 Task: Reply to email with the signature Brooke Phillips with the subject 'Complaint' from softage.1@softage.net with the message 'I would like to request a meeting to discuss the new employee benefits program.'
Action: Mouse moved to (991, 252)
Screenshot: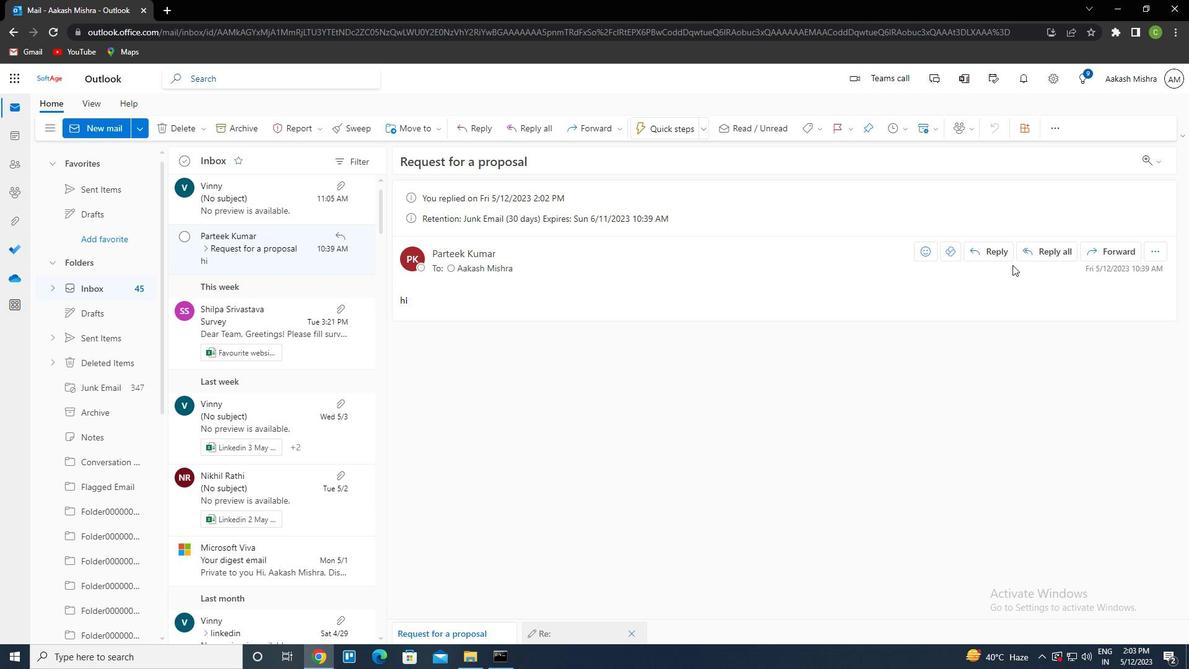 
Action: Mouse pressed left at (991, 252)
Screenshot: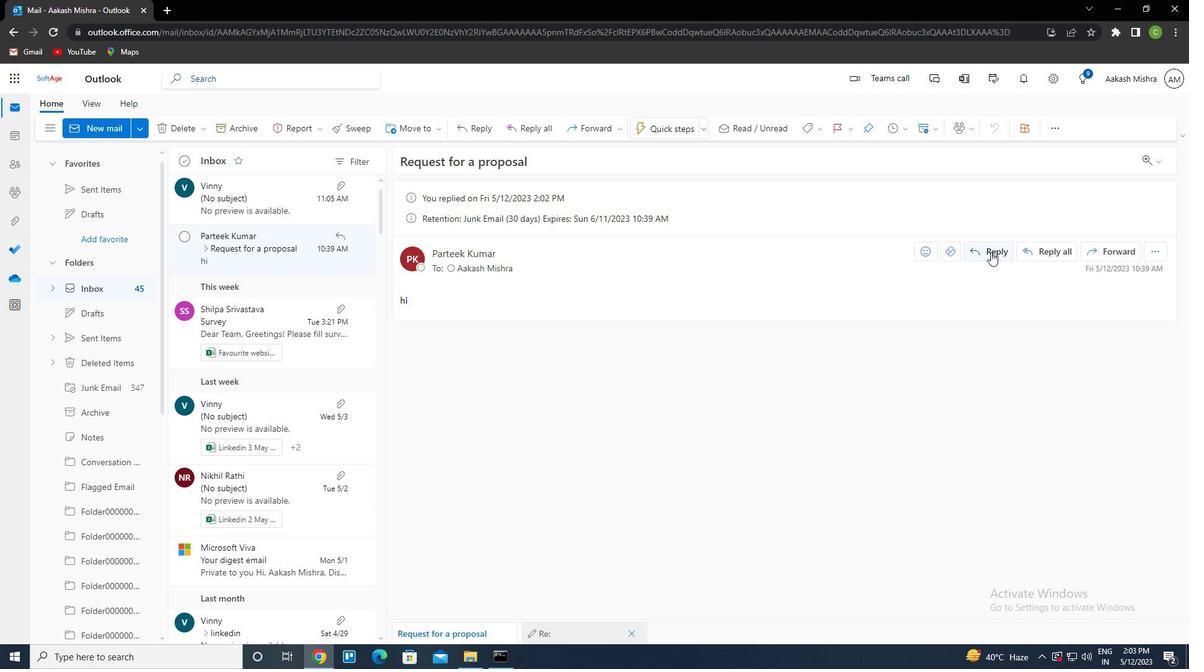 
Action: Mouse moved to (812, 132)
Screenshot: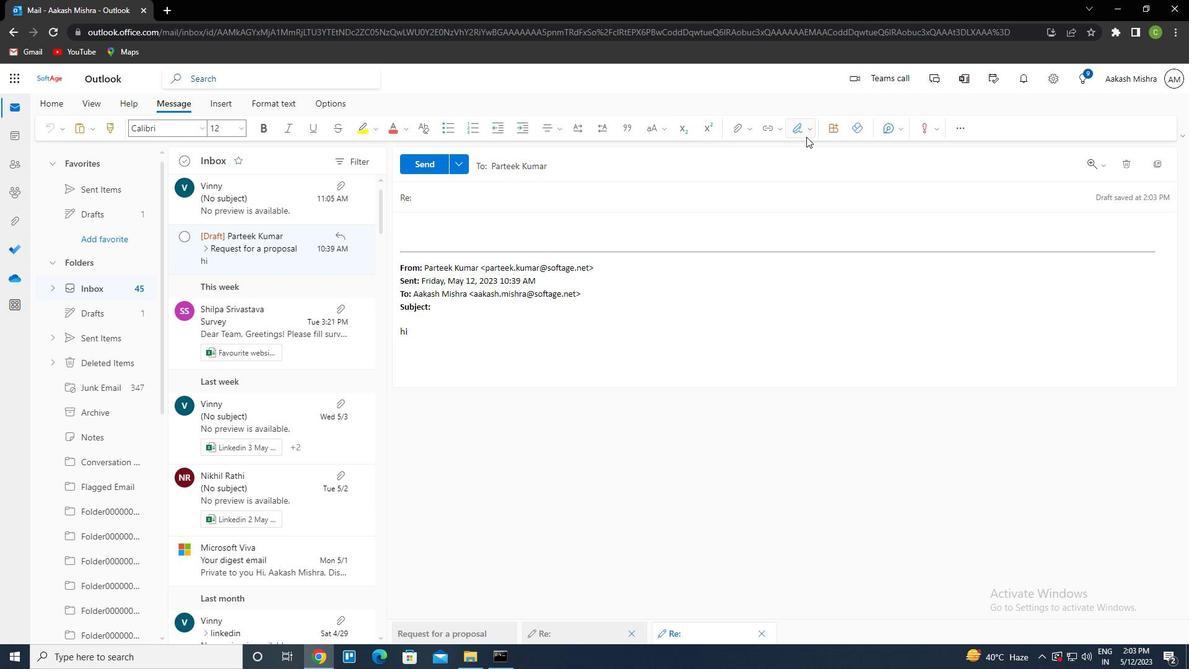 
Action: Mouse pressed left at (812, 132)
Screenshot: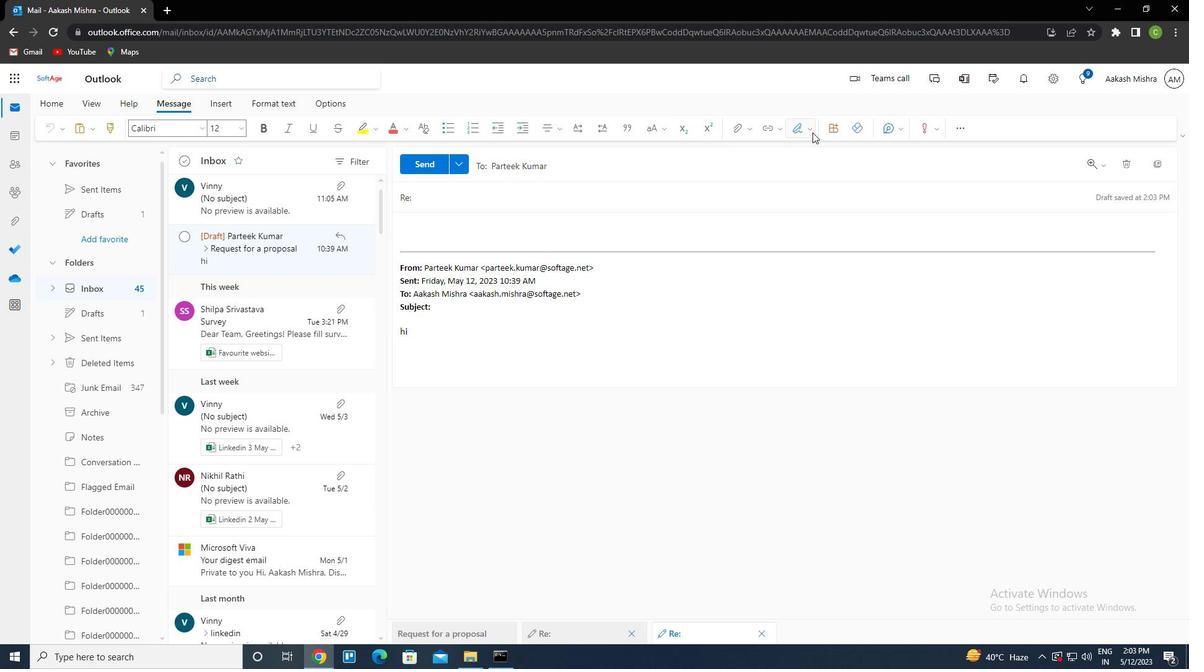 
Action: Mouse moved to (767, 561)
Screenshot: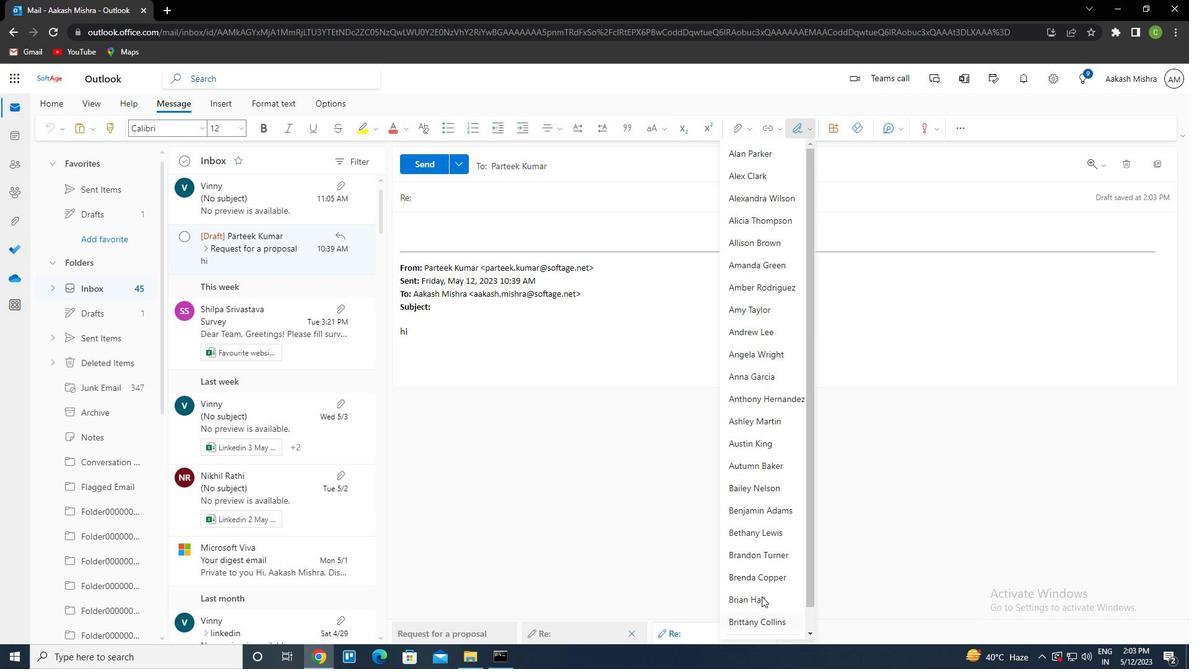 
Action: Mouse scrolled (767, 560) with delta (0, 0)
Screenshot: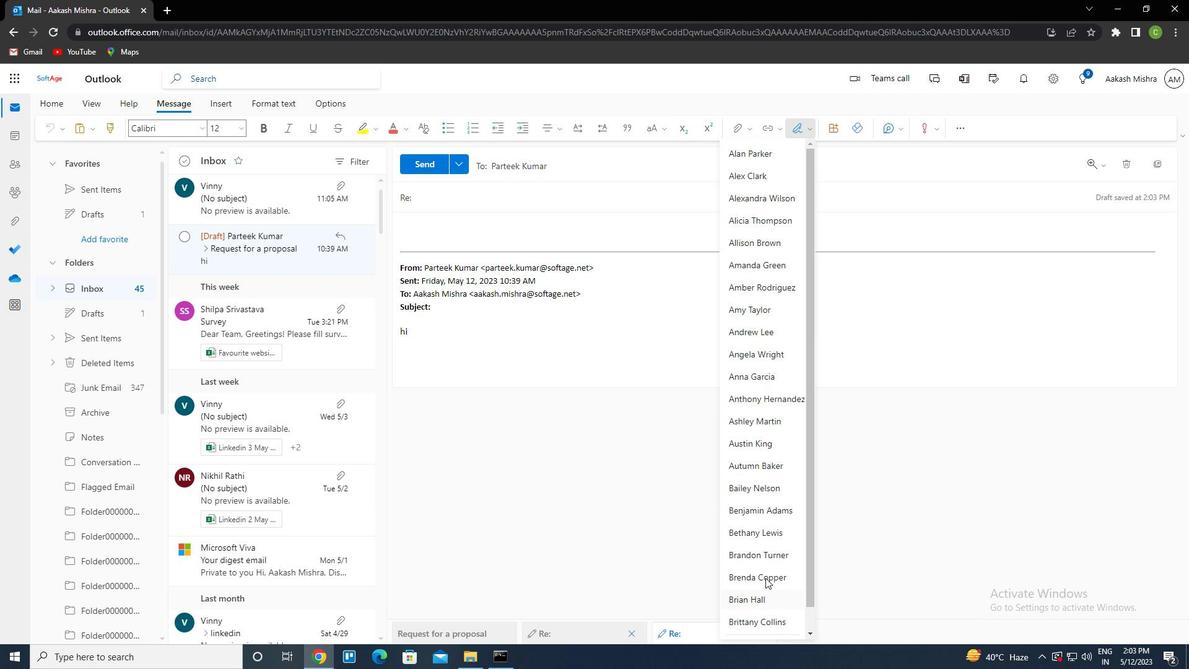 
Action: Mouse scrolled (767, 560) with delta (0, 0)
Screenshot: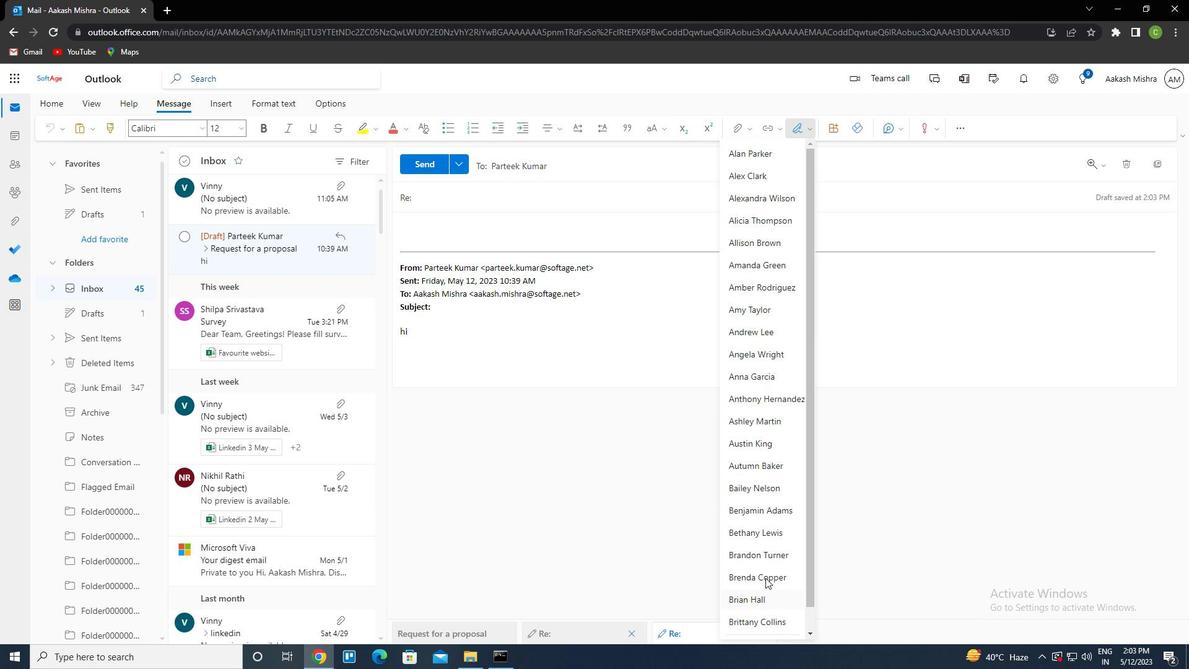 
Action: Mouse scrolled (767, 560) with delta (0, 0)
Screenshot: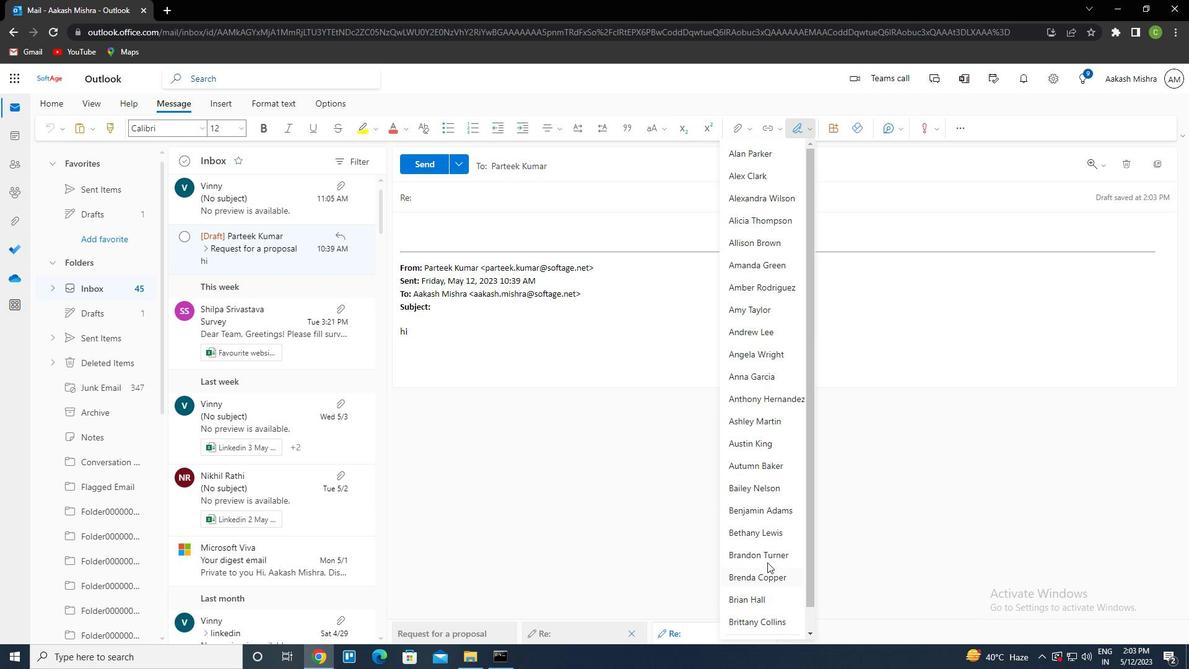 
Action: Mouse scrolled (767, 560) with delta (0, 0)
Screenshot: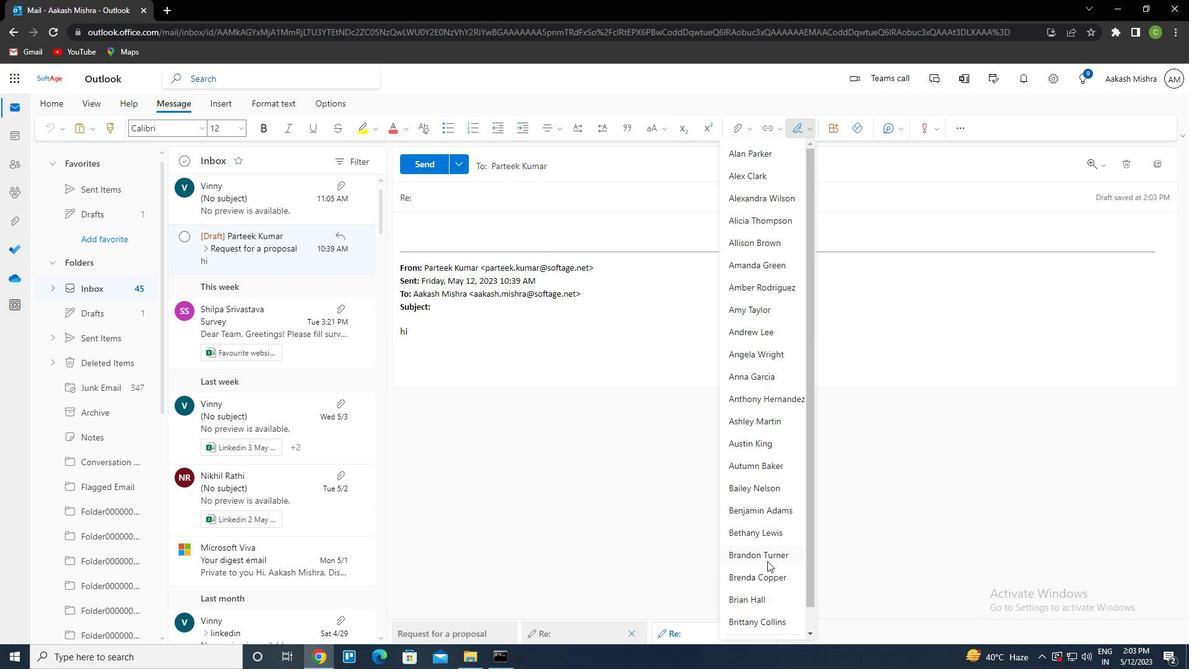
Action: Mouse scrolled (767, 560) with delta (0, 0)
Screenshot: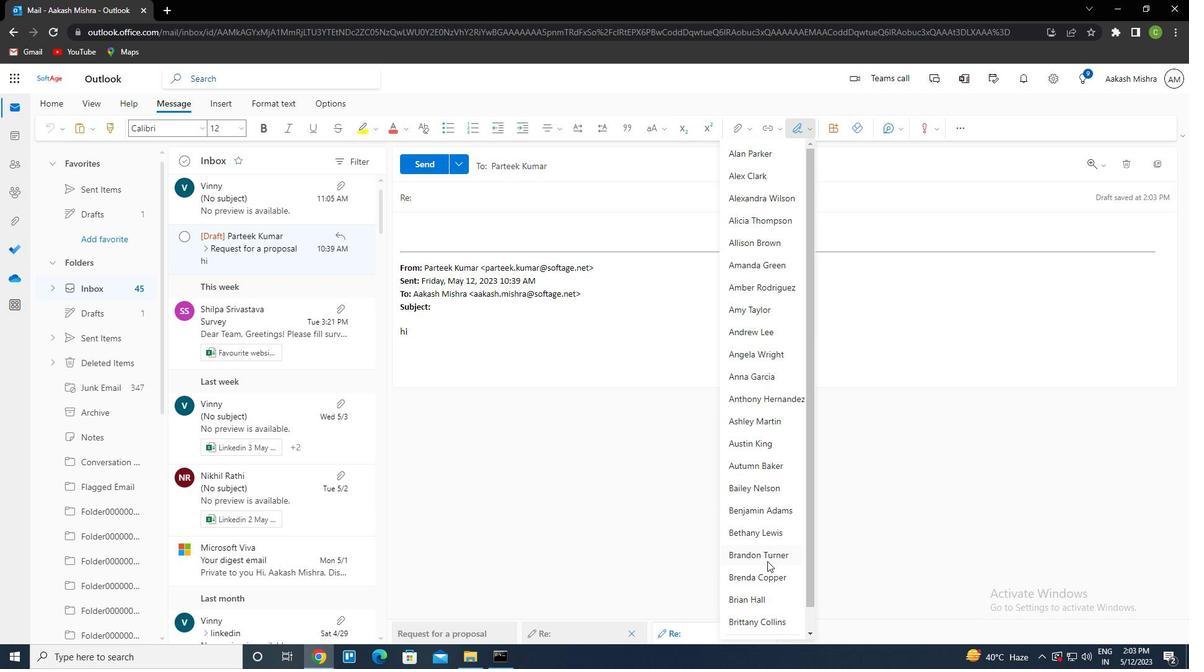 
Action: Mouse moved to (755, 621)
Screenshot: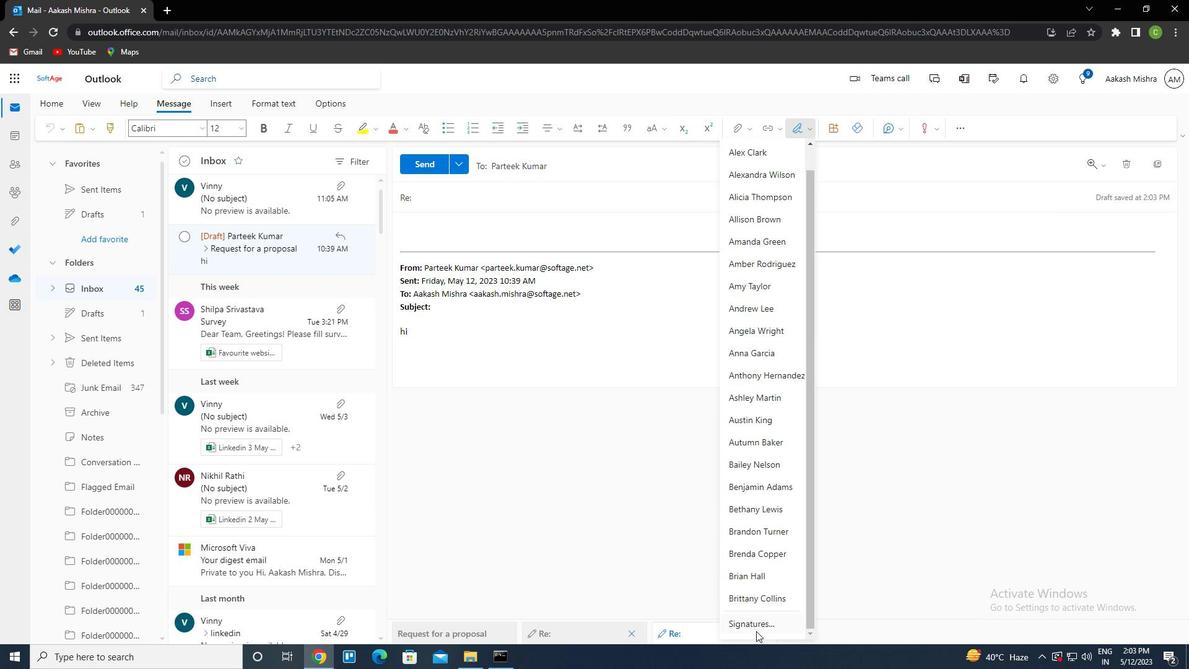 
Action: Mouse pressed left at (755, 621)
Screenshot: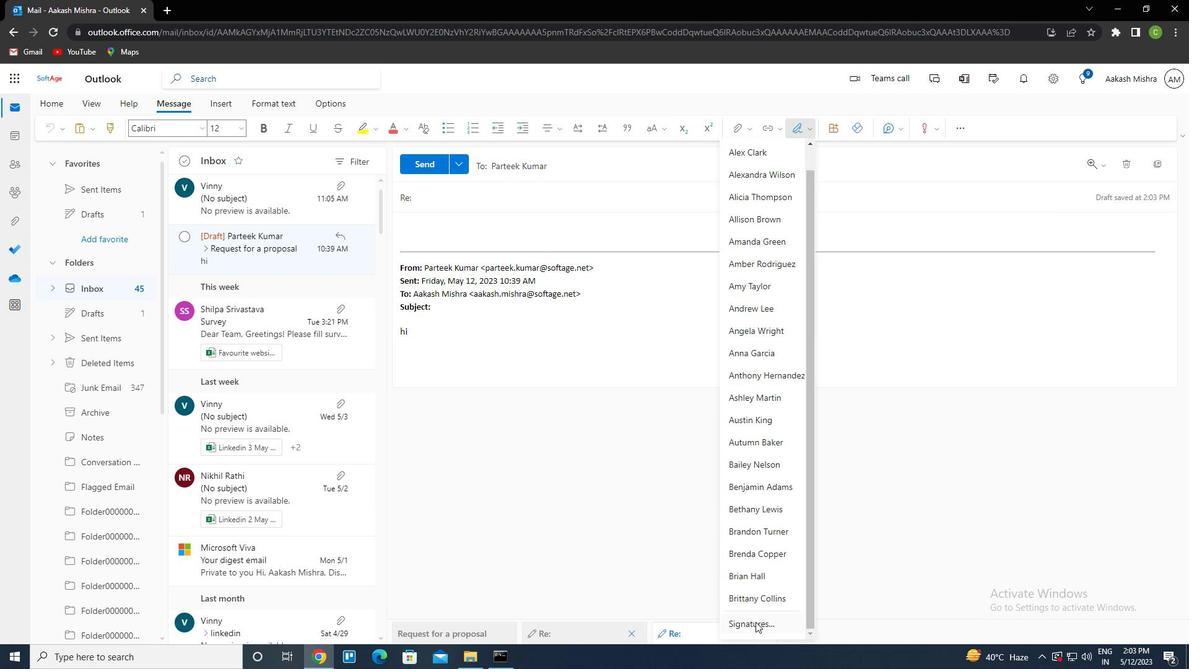 
Action: Mouse moved to (512, 208)
Screenshot: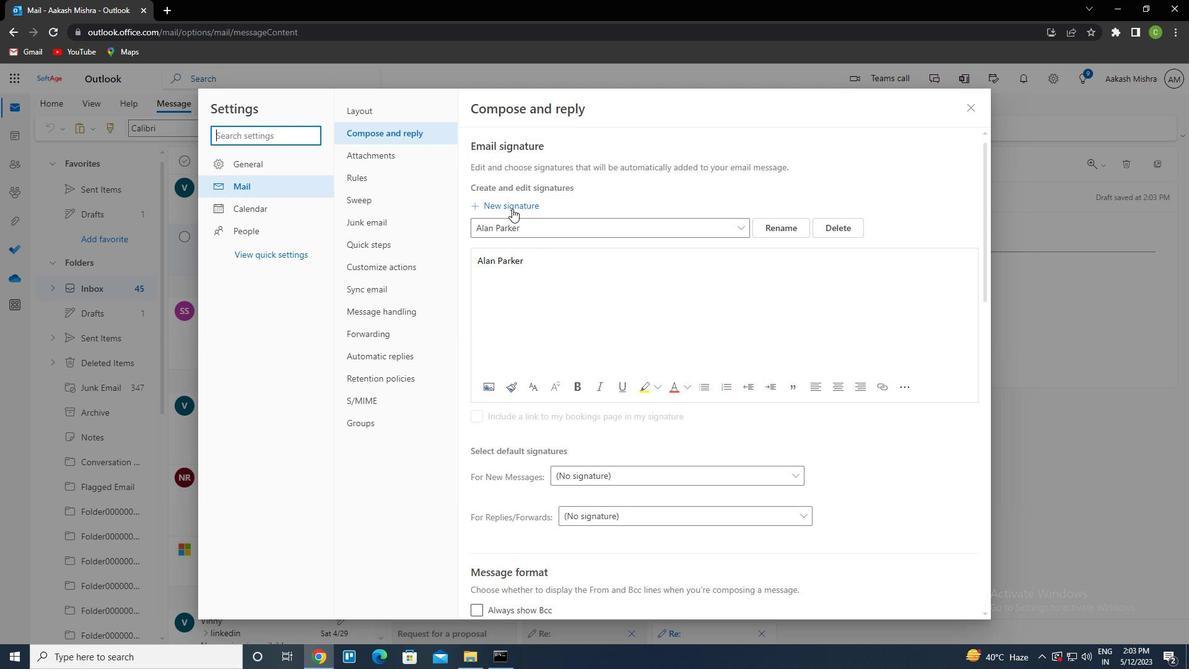 
Action: Mouse pressed left at (512, 208)
Screenshot: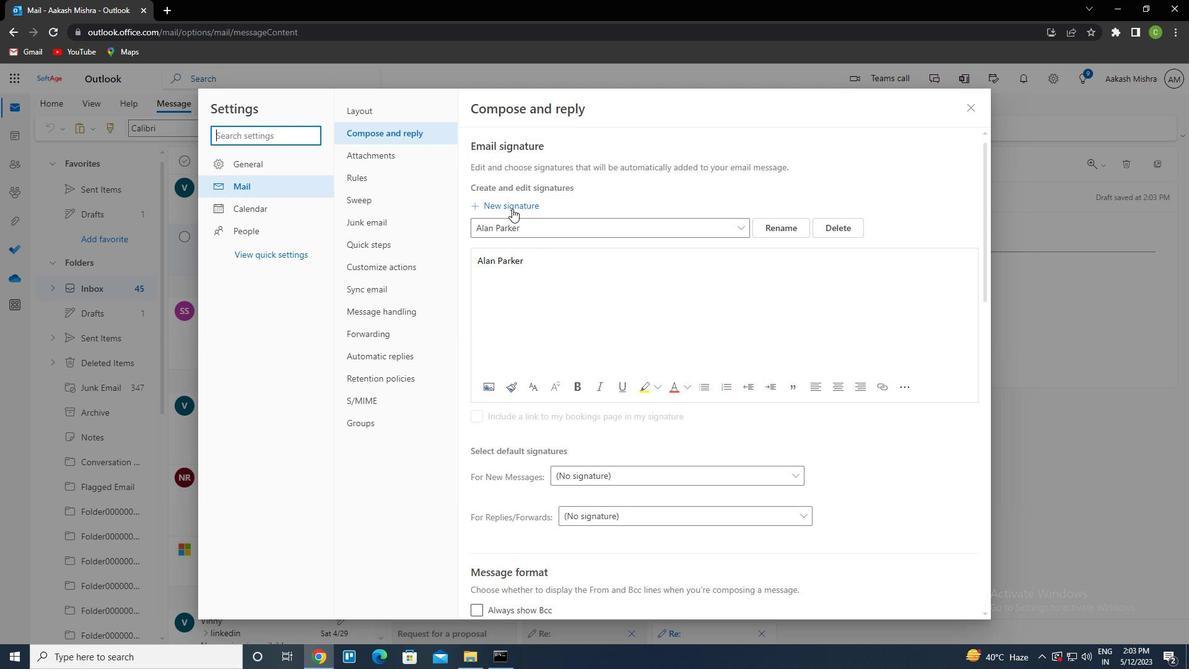 
Action: Mouse moved to (502, 228)
Screenshot: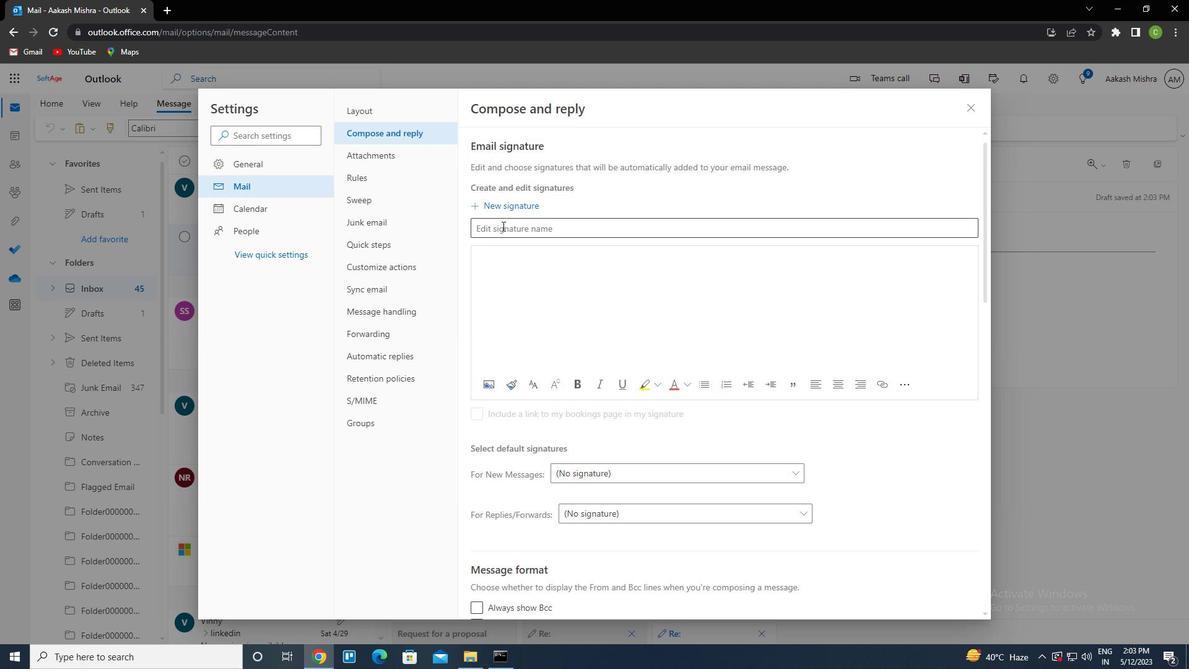 
Action: Mouse pressed left at (502, 228)
Screenshot: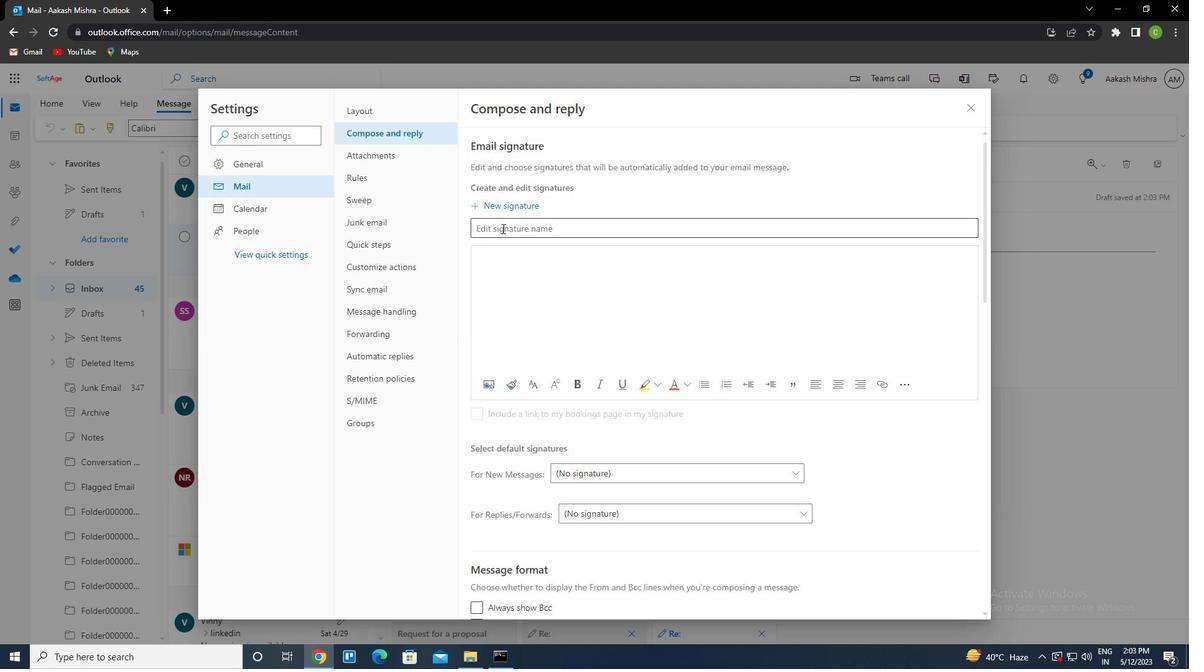 
Action: Key pressed <Key.shift><Key.shift><Key.shift><Key.shift><Key.shift><Key.shift><Key.shift><Key.shift><Key.shift><Key.shift><Key.shift><Key.shift><Key.shift><Key.shift>BROOKE<Key.space><Key.shift><Key.shift><Key.shift><Key.shift><Key.shift><Key.shift><Key.shift><Key.shift><Key.shift><Key.shift>PHILLIPSctrl+Actrl+C
Screenshot: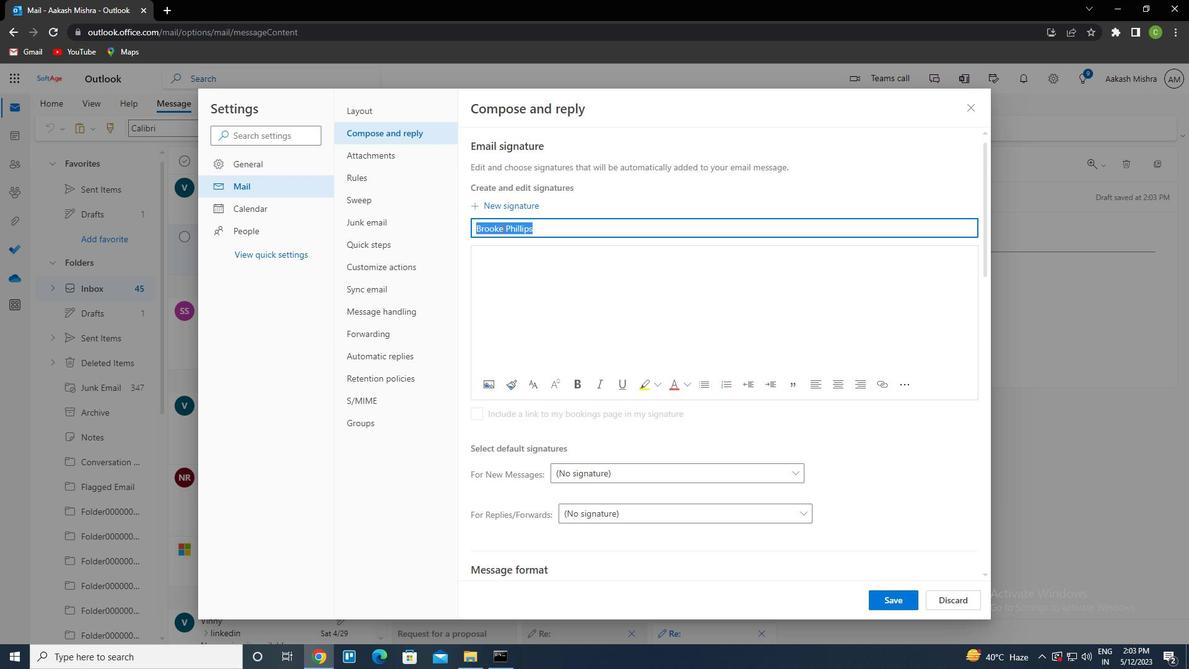 
Action: Mouse moved to (512, 284)
Screenshot: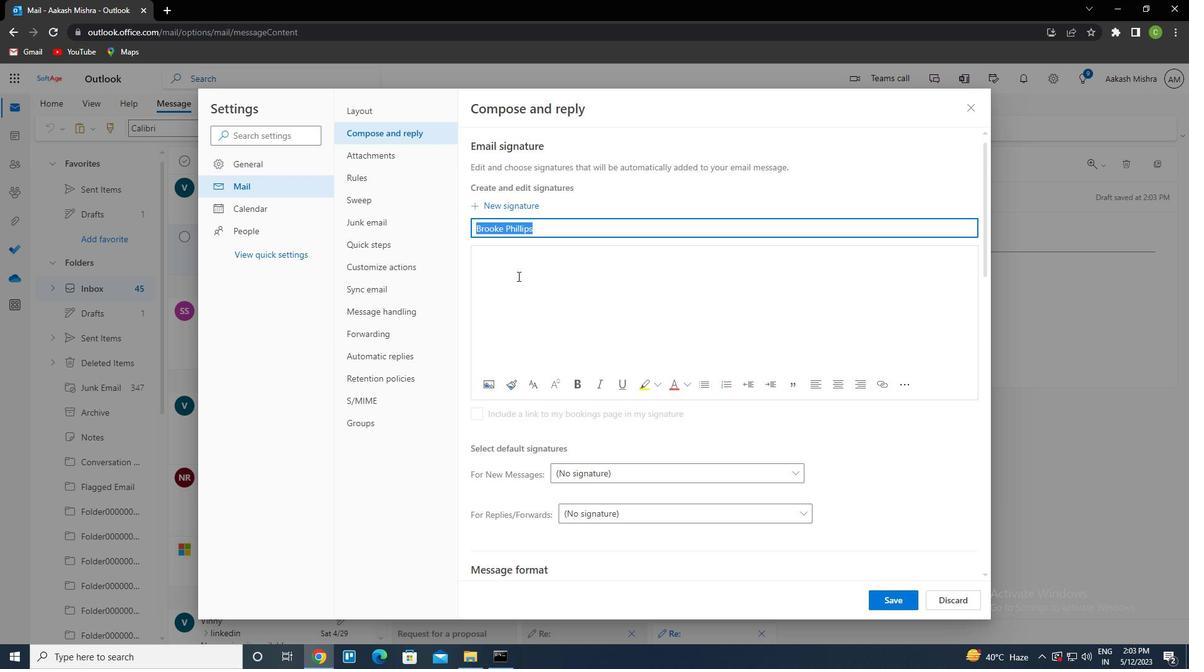 
Action: Mouse pressed left at (512, 284)
Screenshot: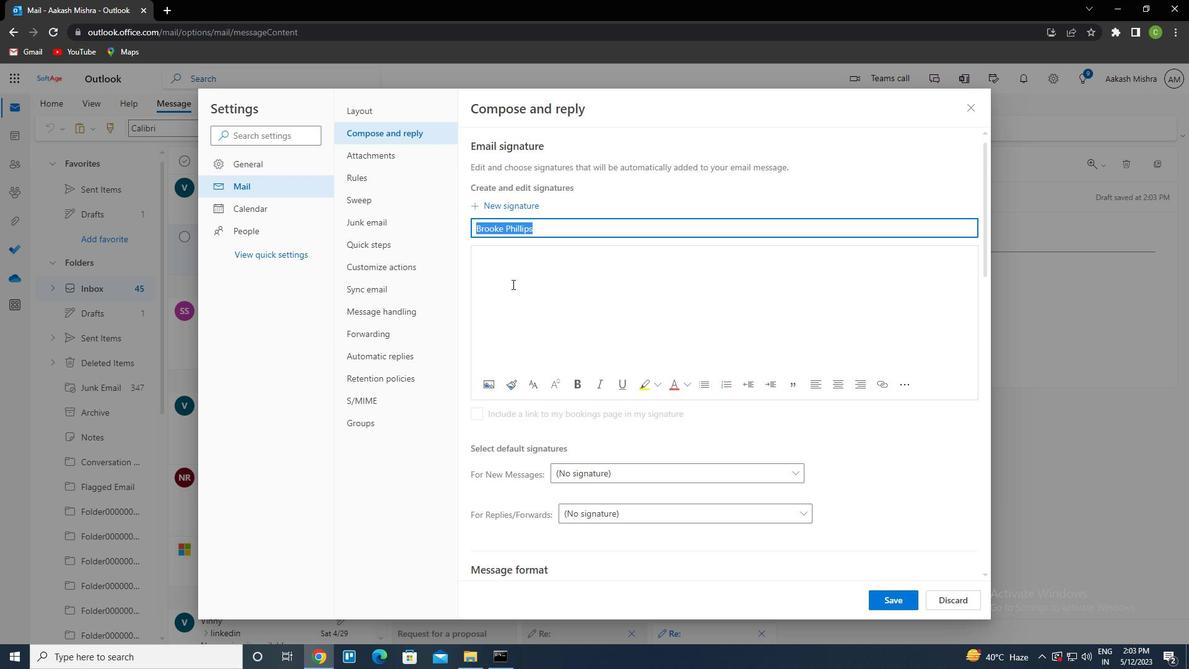 
Action: Key pressed ctrl+V
Screenshot: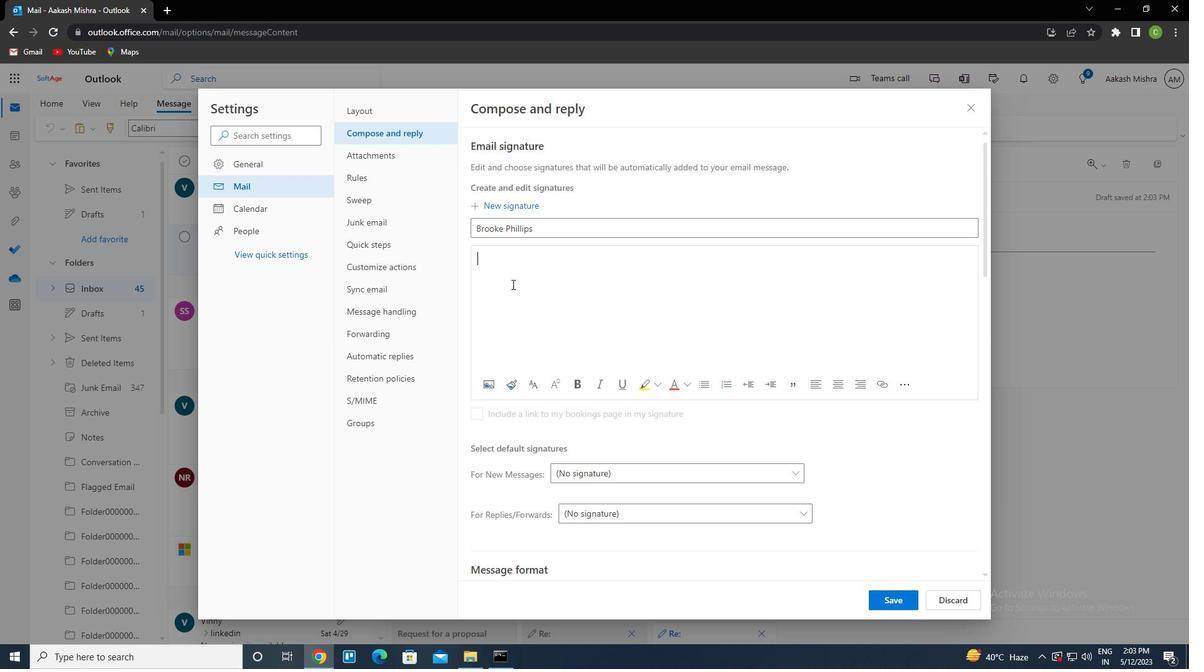
Action: Mouse moved to (900, 594)
Screenshot: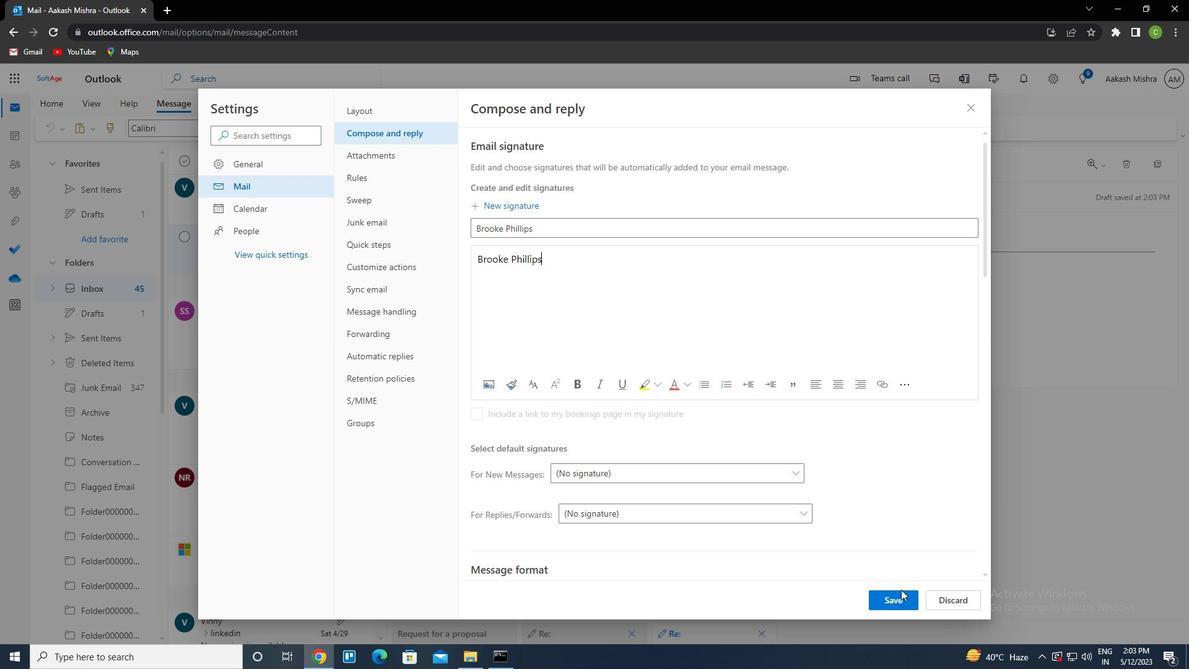 
Action: Mouse pressed left at (900, 594)
Screenshot: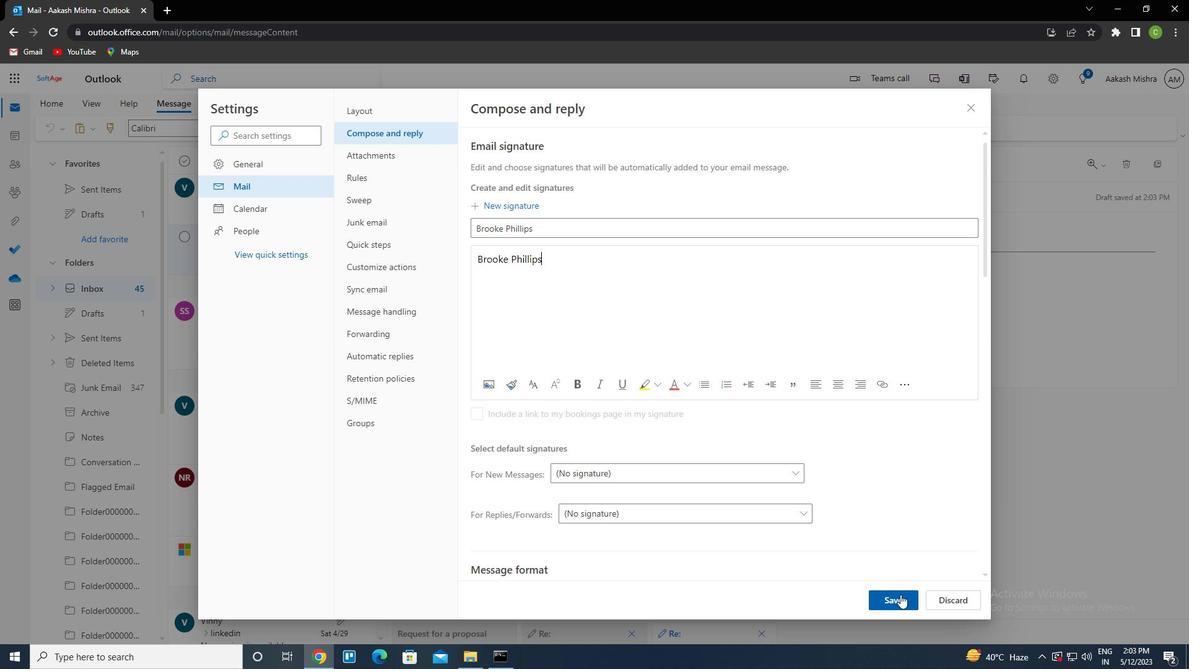 
Action: Key pressed <Key.alt_l><Key.tab><Key.alt_l><Key.tab>
Screenshot: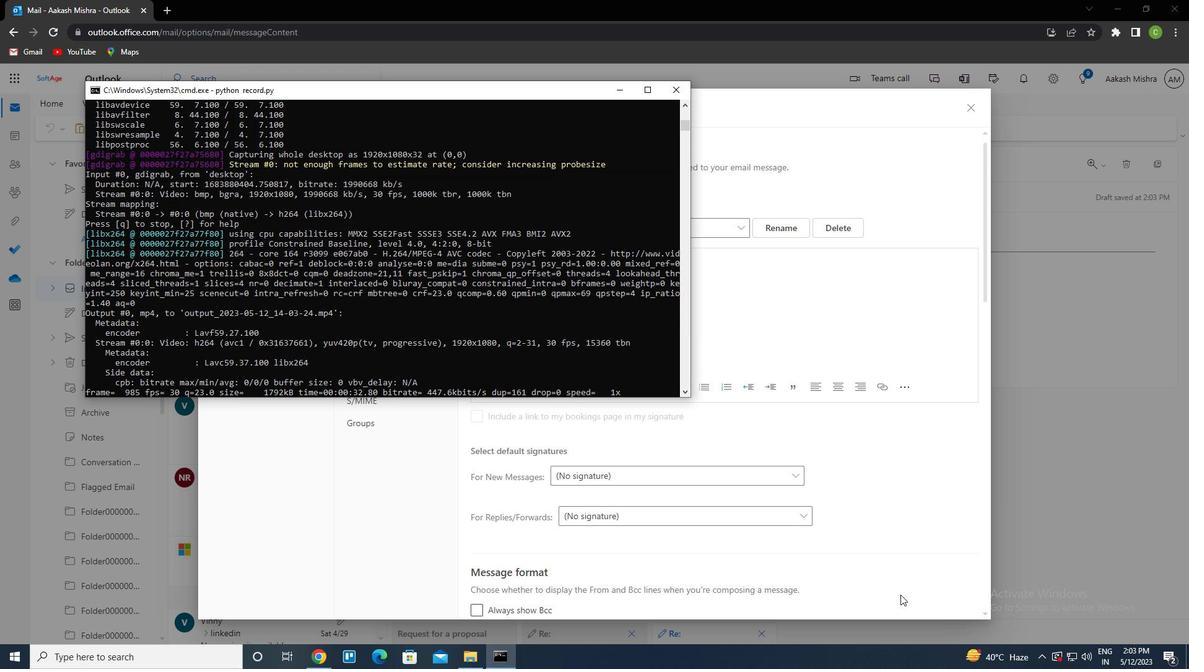 
Action: Mouse moved to (970, 109)
Screenshot: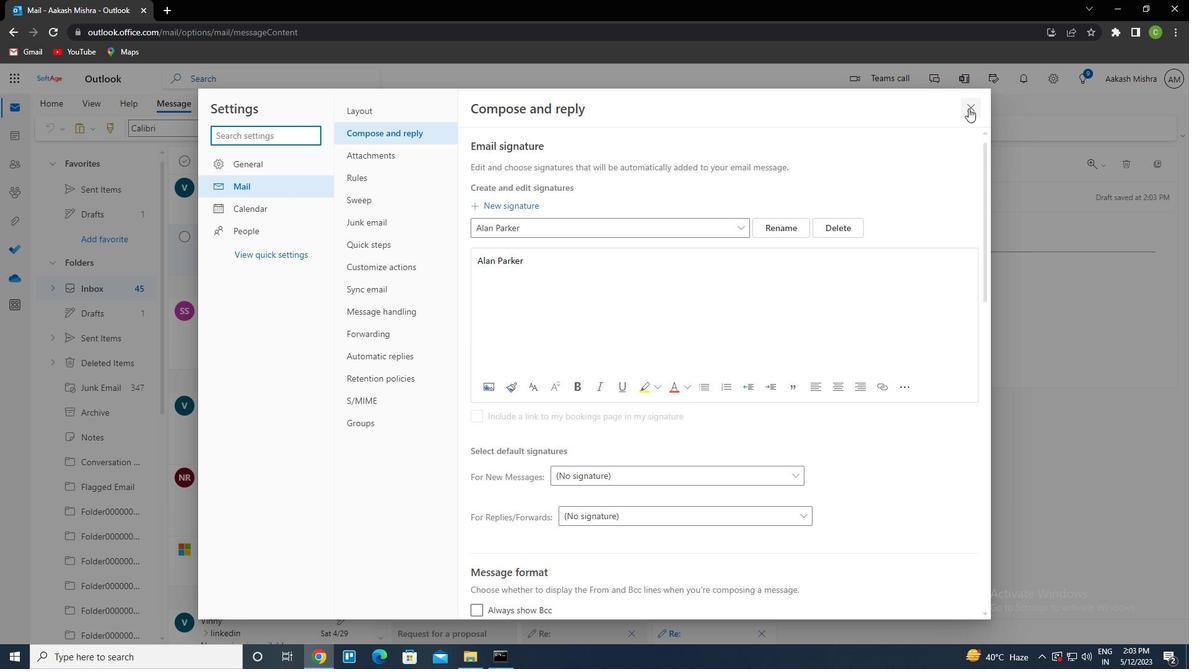 
Action: Mouse pressed left at (970, 109)
Screenshot: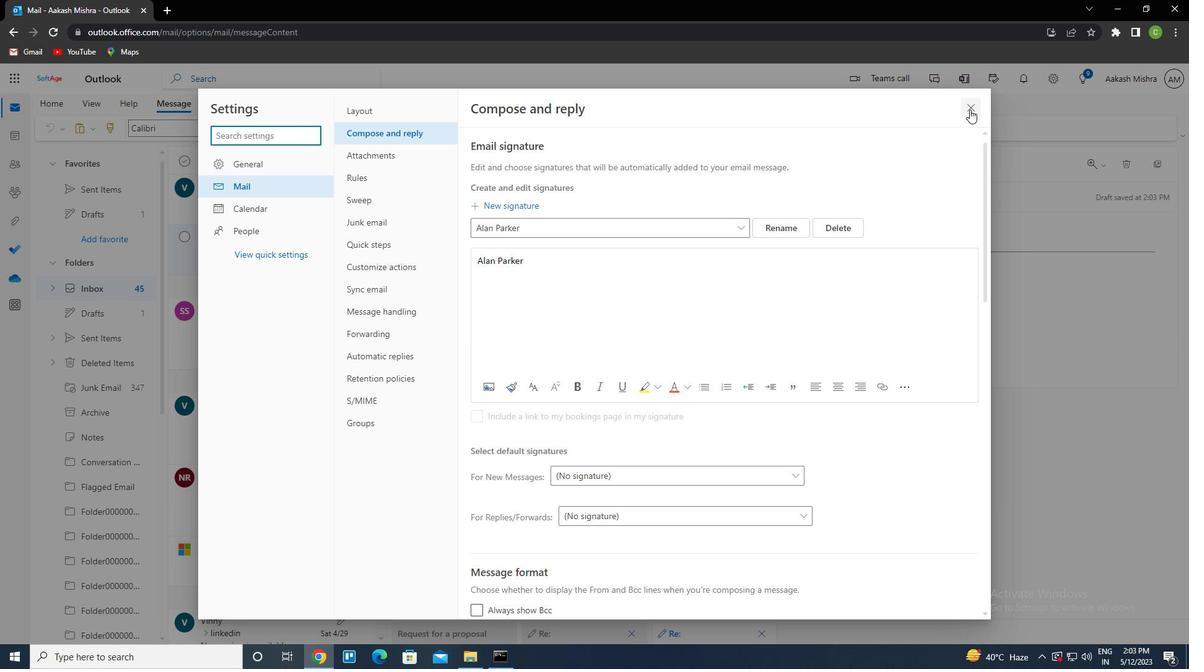 
Action: Mouse moved to (411, 242)
Screenshot: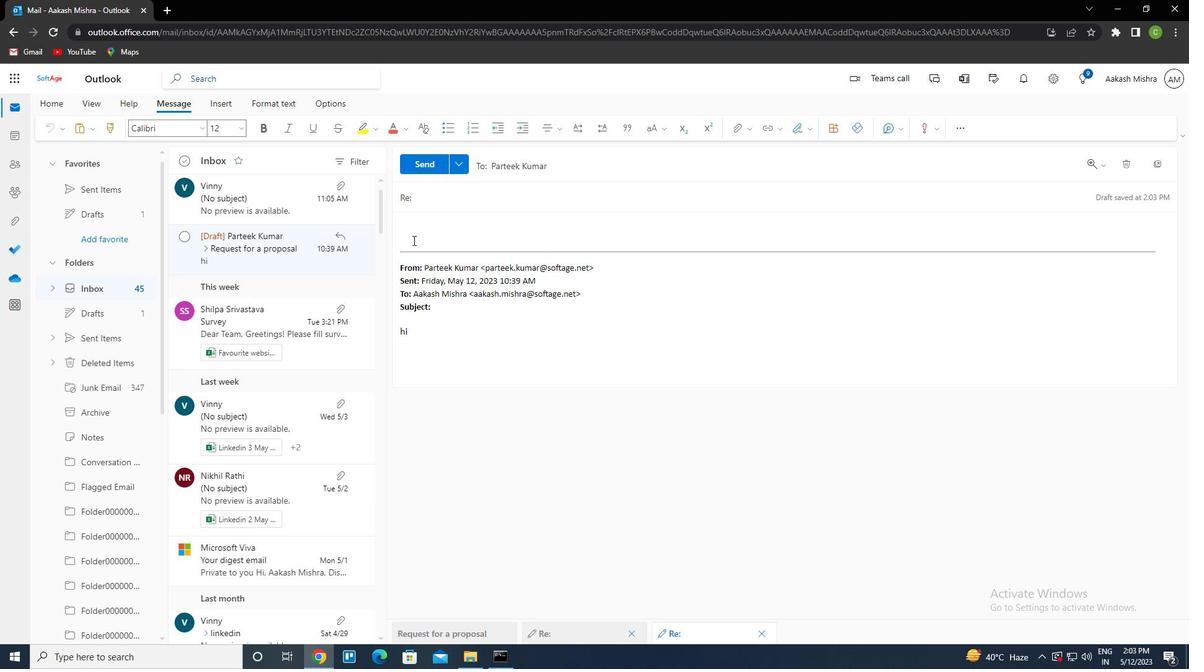 
Action: Mouse pressed left at (411, 242)
Screenshot: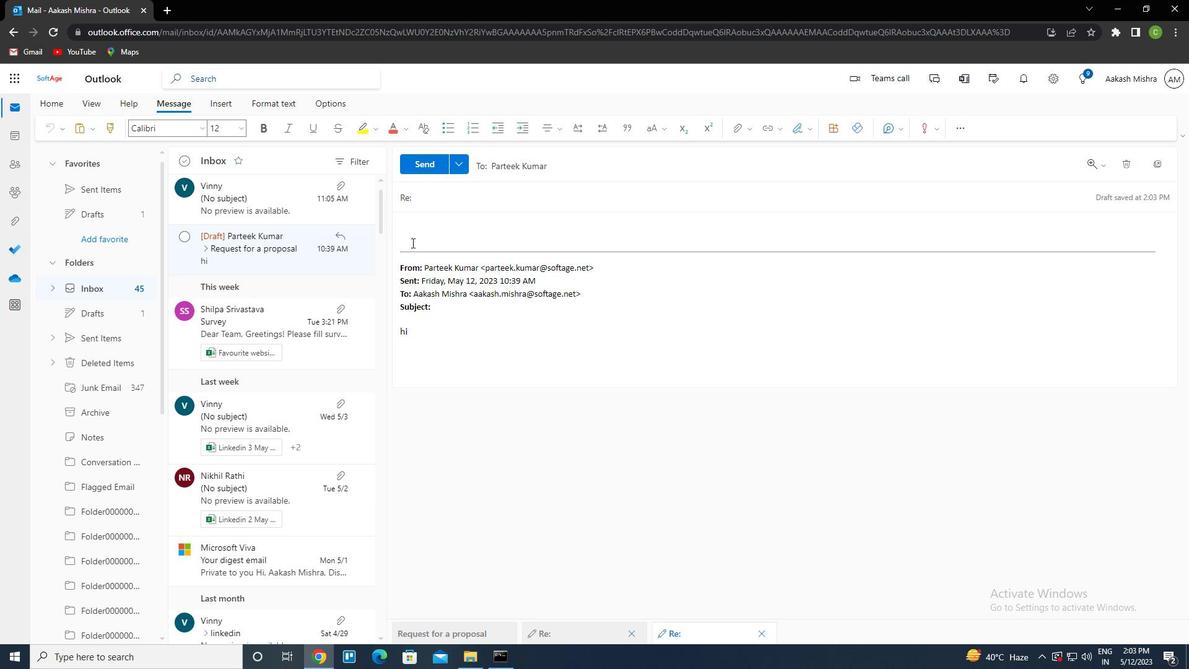 
Action: Key pressed ctrl+V
Screenshot: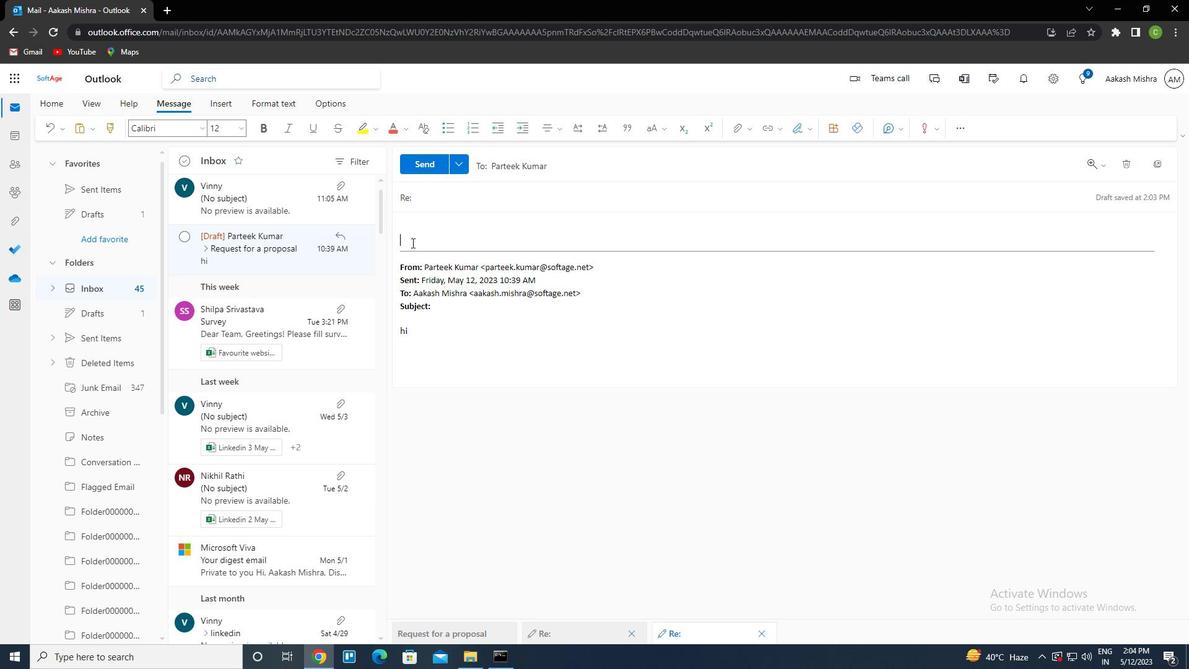 
Action: Mouse moved to (439, 201)
Screenshot: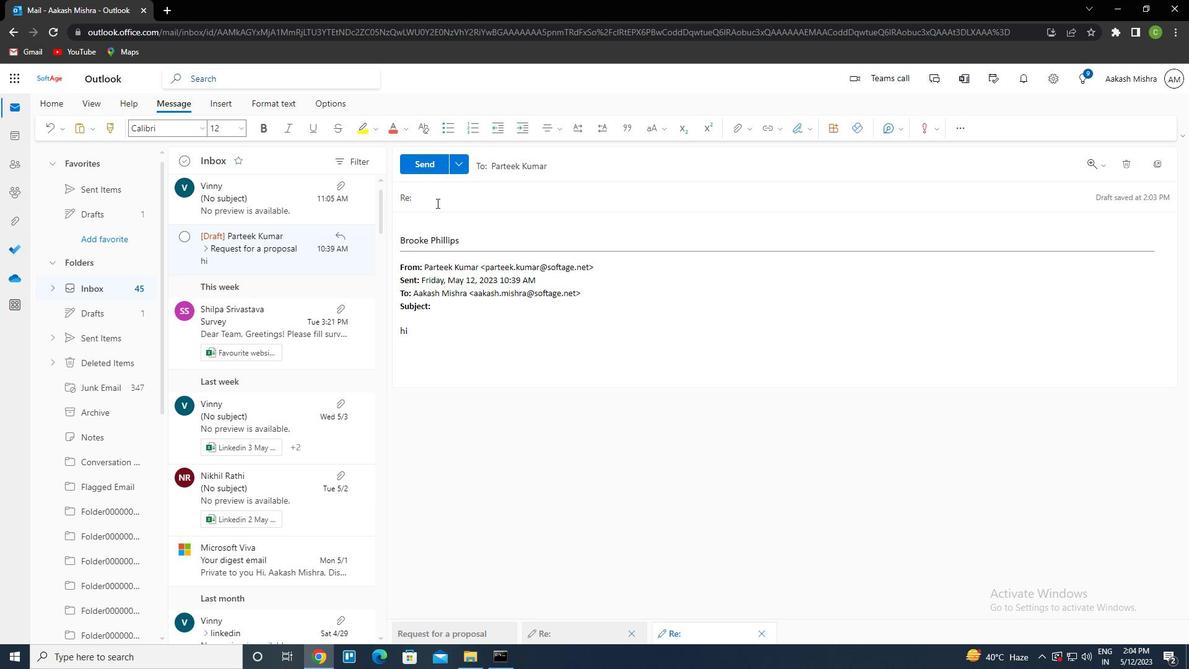 
Action: Mouse pressed left at (439, 201)
Screenshot: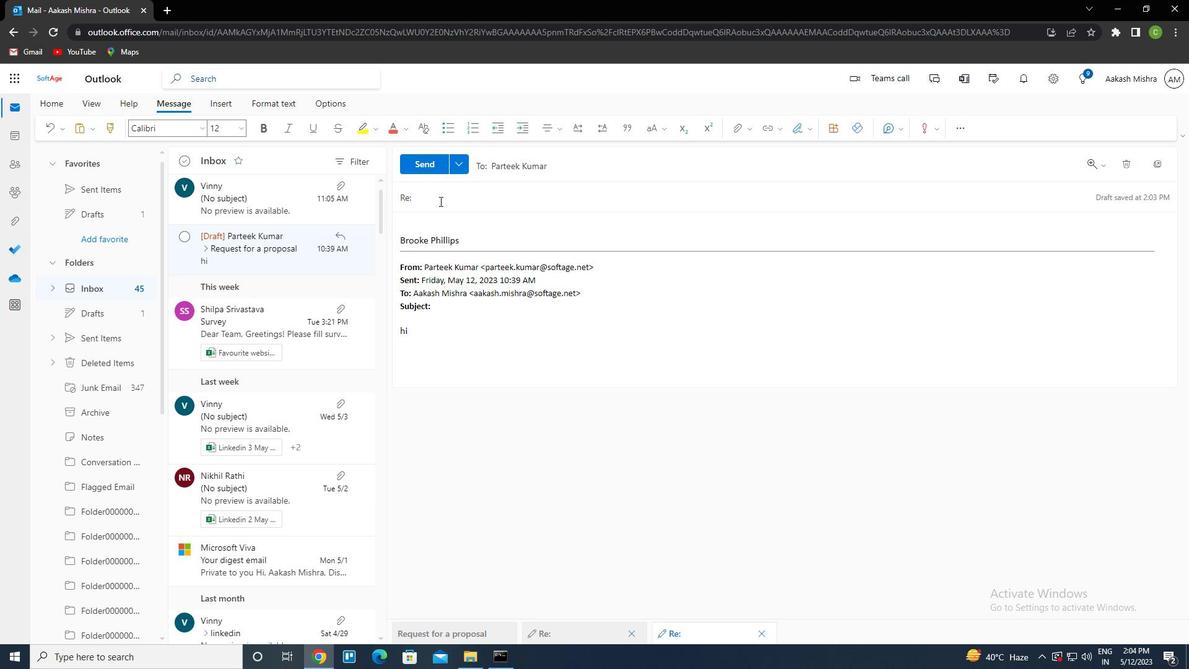 
Action: Key pressed <Key.shift>COMPLAINT<Key.space>F<Key.backspace>
Screenshot: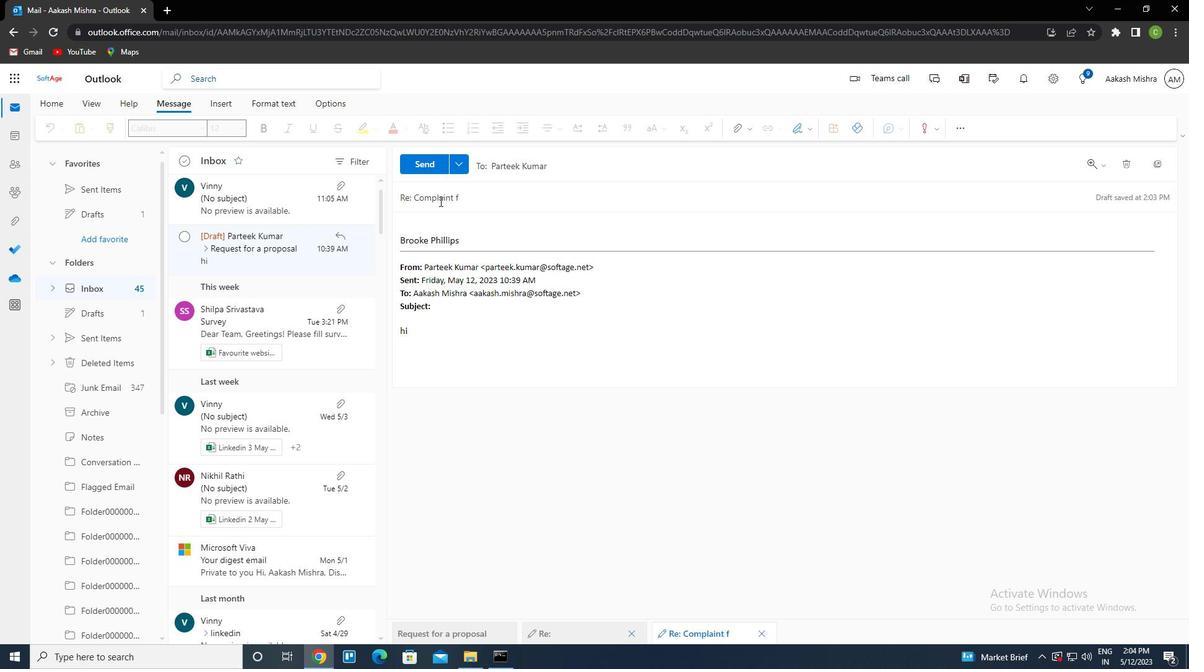 
Action: Mouse moved to (420, 223)
Screenshot: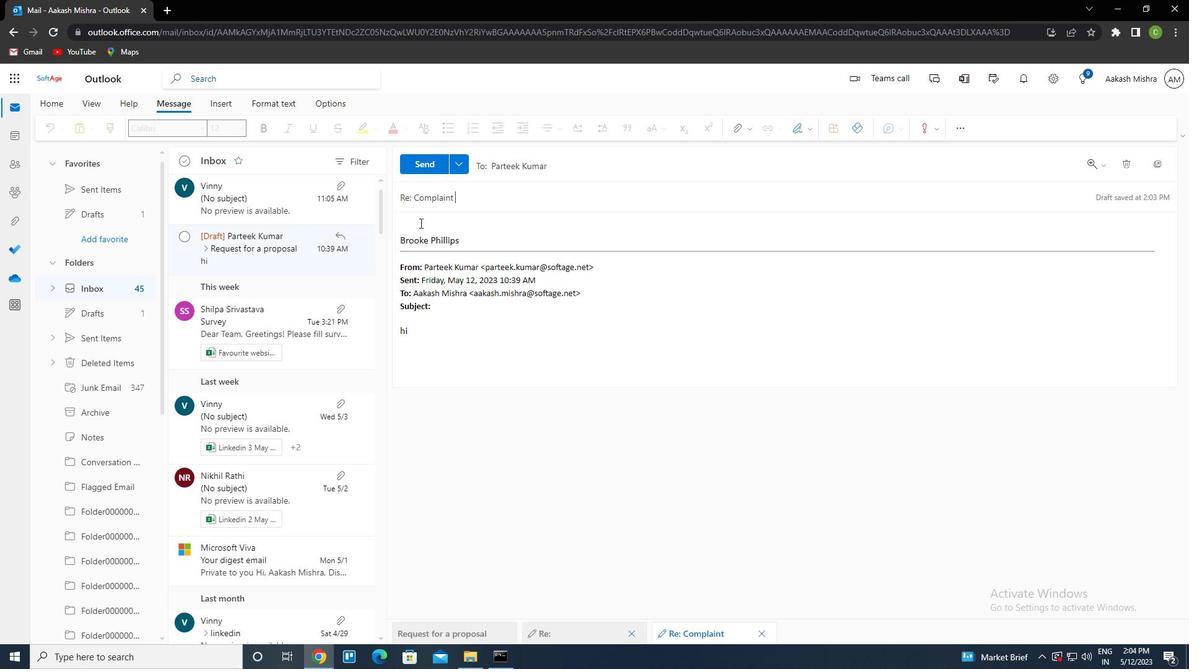 
Action: Mouse pressed left at (420, 223)
Screenshot: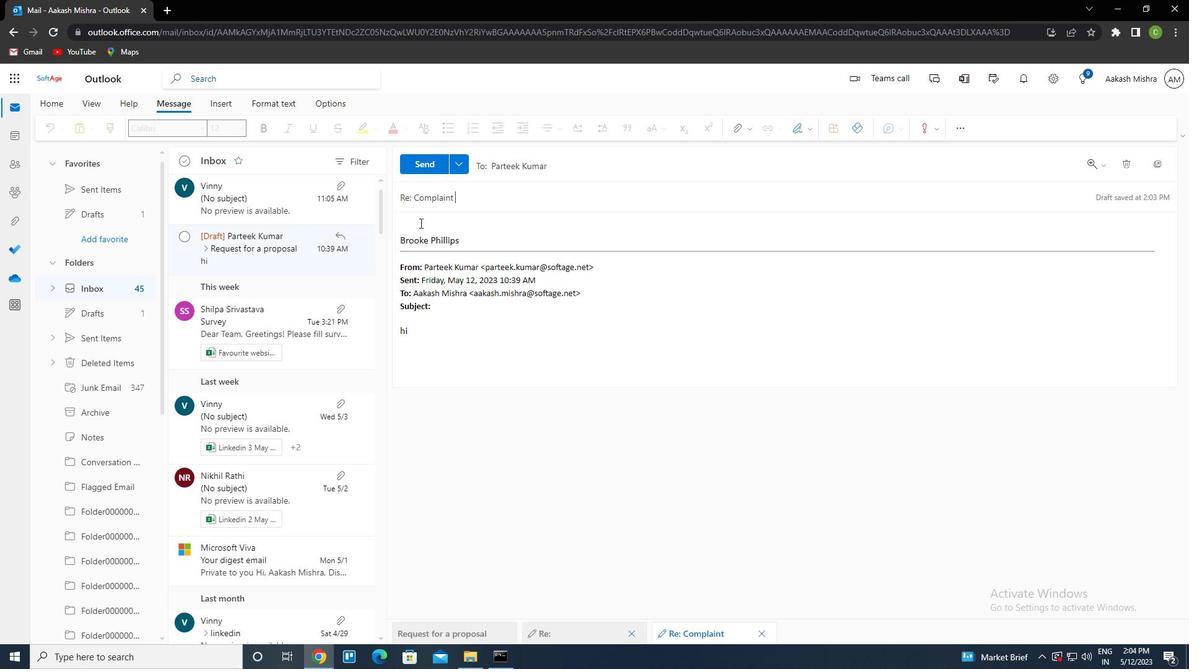 
Action: Key pressed <Key.shift>I<Key.space>WOULD<Key.space>LIKE<Key.space>TO<Key.space>REQUEST<Key.space>A<Key.space>MEETING<Key.space>TO<Key.space>D<Key.tab>THE<Key.space>NEW<Key.space><Key.left><Key.left><Key.left><Key.left><Key.left><Key.left><Key.left><Key.left><Key.space><Key.right><Key.right><Key.right><Key.right><Key.right><Key.right><Key.right><Key.right>EMPLOYEE<Key.space>BENEFITS<Key.space><Key.space><Key.backspace>PROGRAM
Screenshot: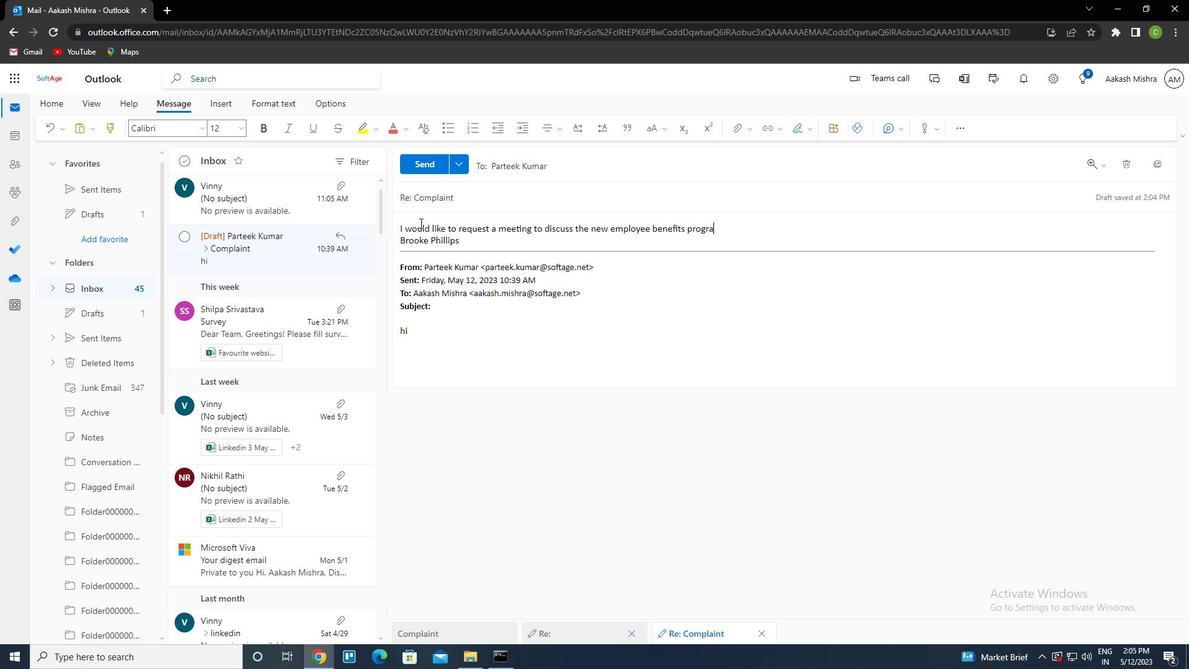 
Action: Mouse moved to (570, 297)
Screenshot: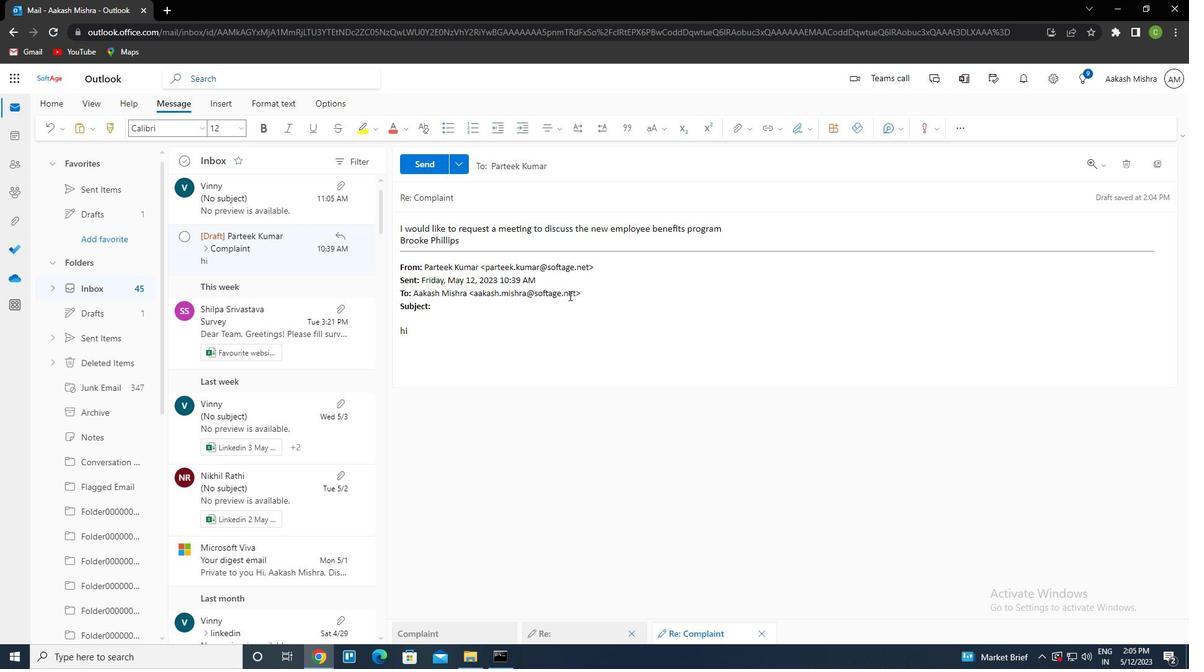 
Action: Key pressed .
Screenshot: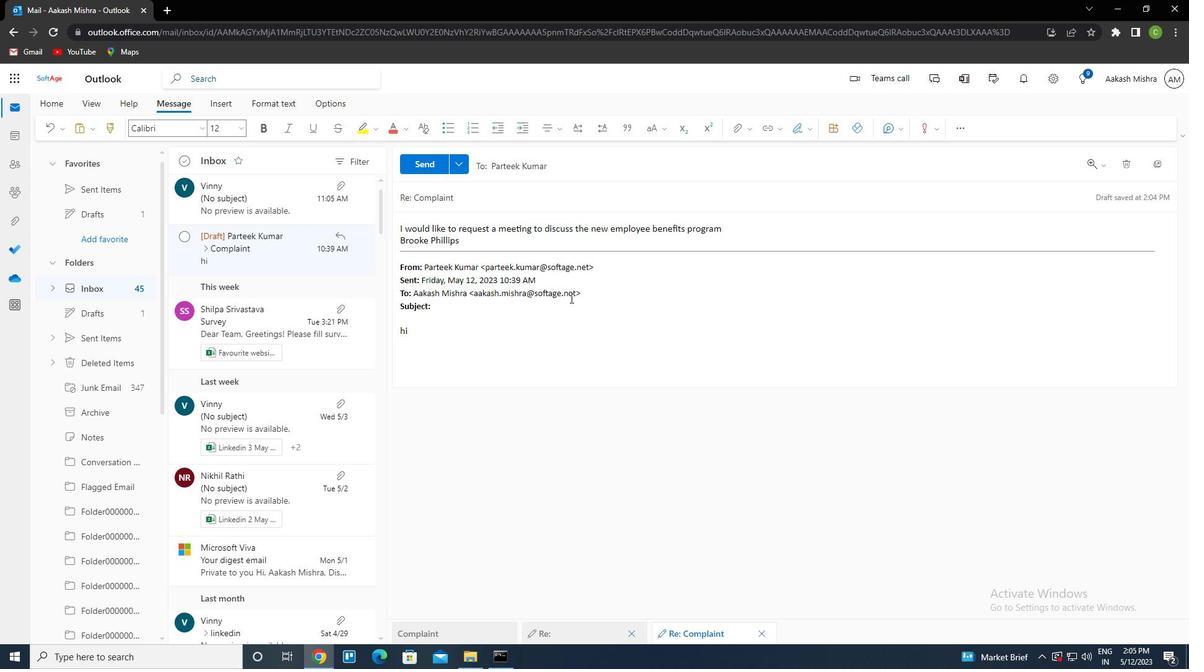 
Action: Mouse moved to (419, 162)
Screenshot: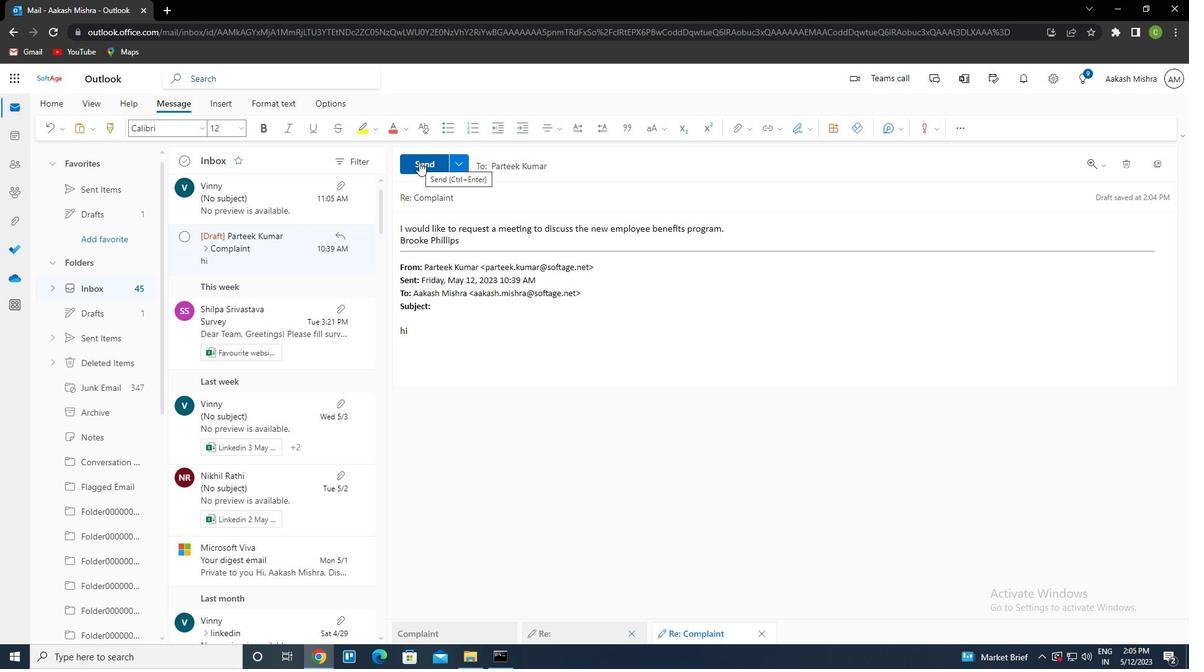 
Action: Mouse pressed left at (419, 162)
Screenshot: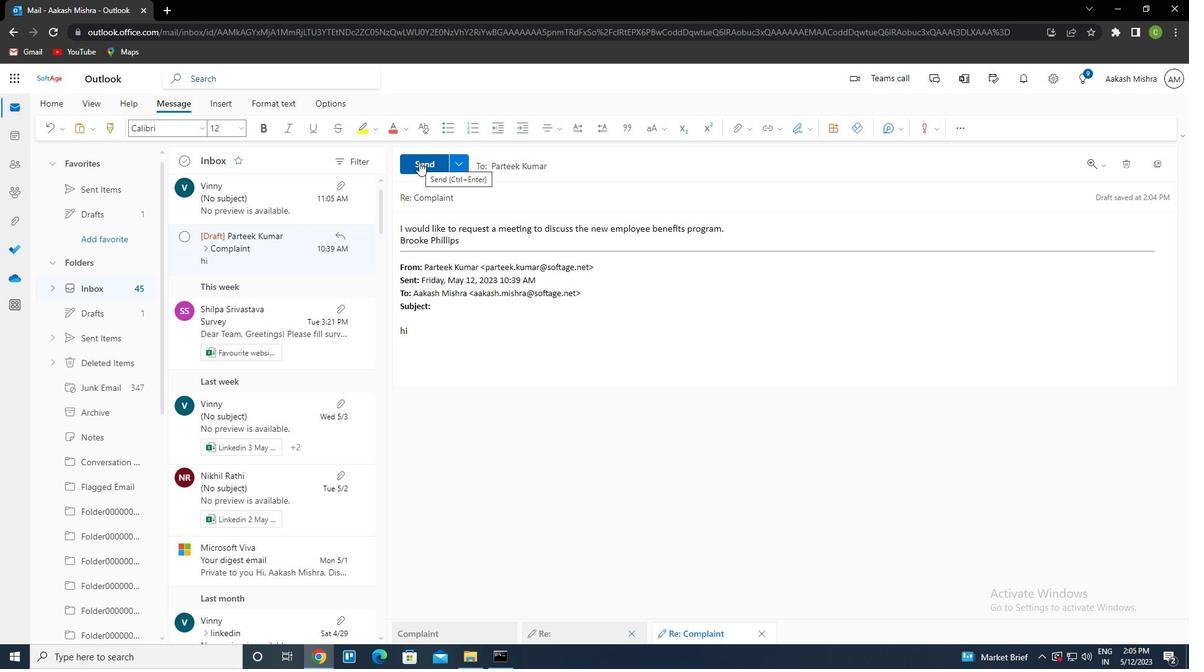 
